 Task: Add Sprouts Organic Wide Egg Noodles to the cart.
Action: Mouse moved to (22, 87)
Screenshot: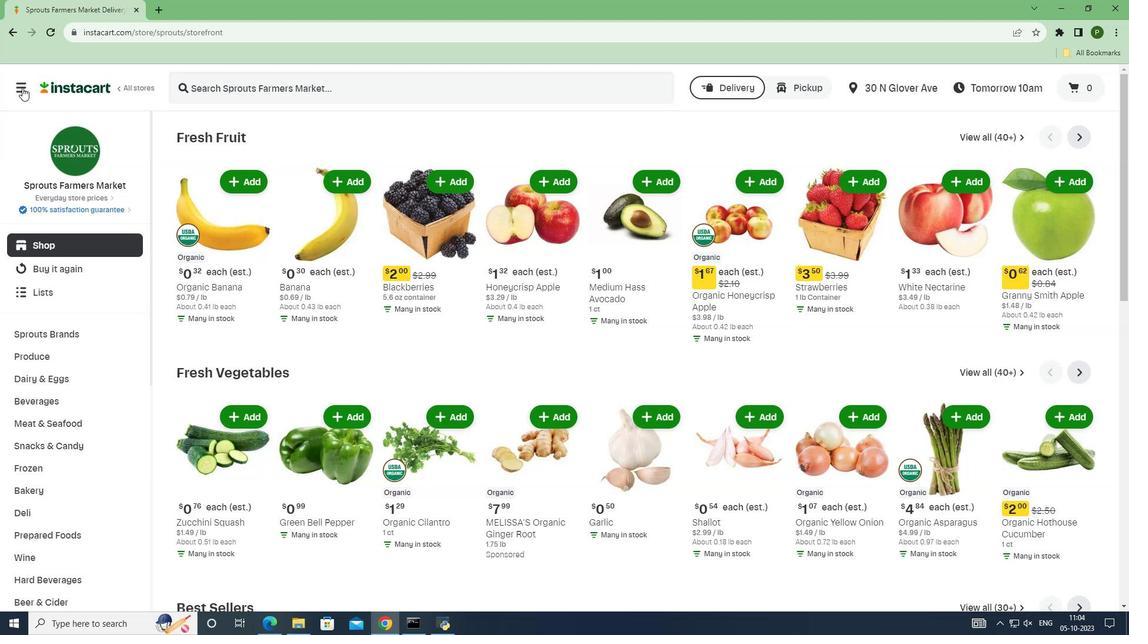 
Action: Mouse pressed left at (22, 87)
Screenshot: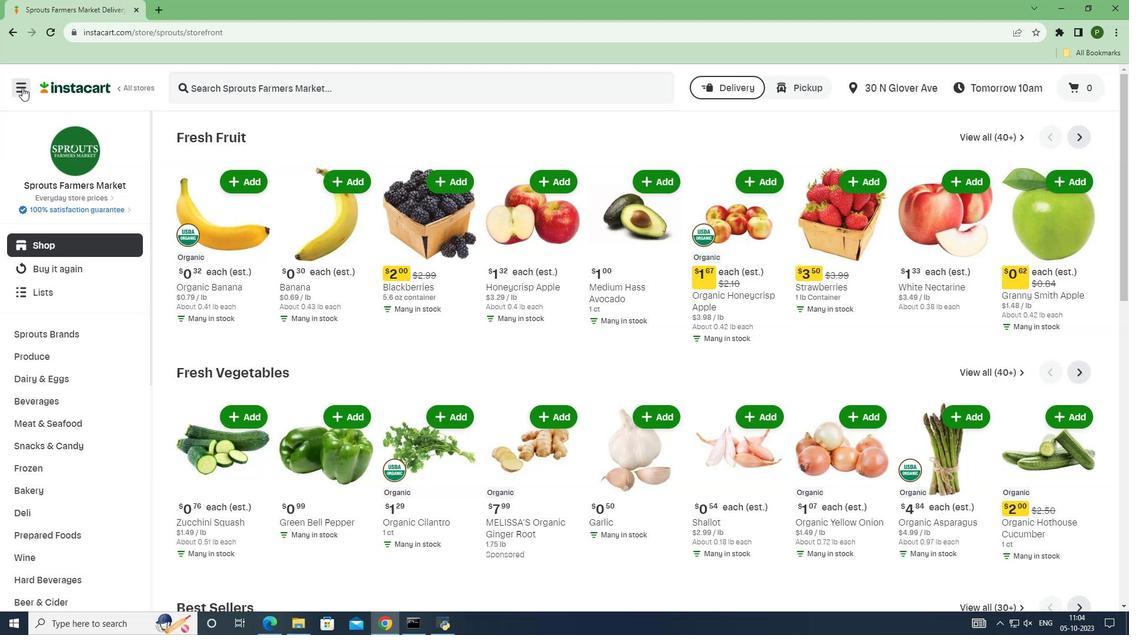 
Action: Mouse moved to (46, 327)
Screenshot: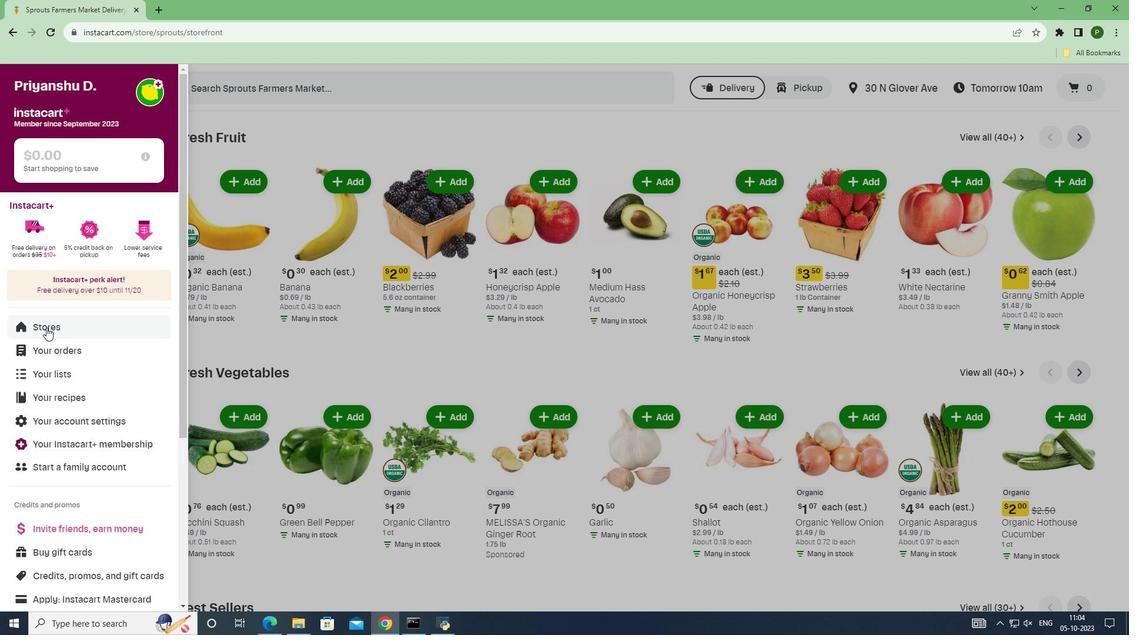 
Action: Mouse pressed left at (46, 327)
Screenshot: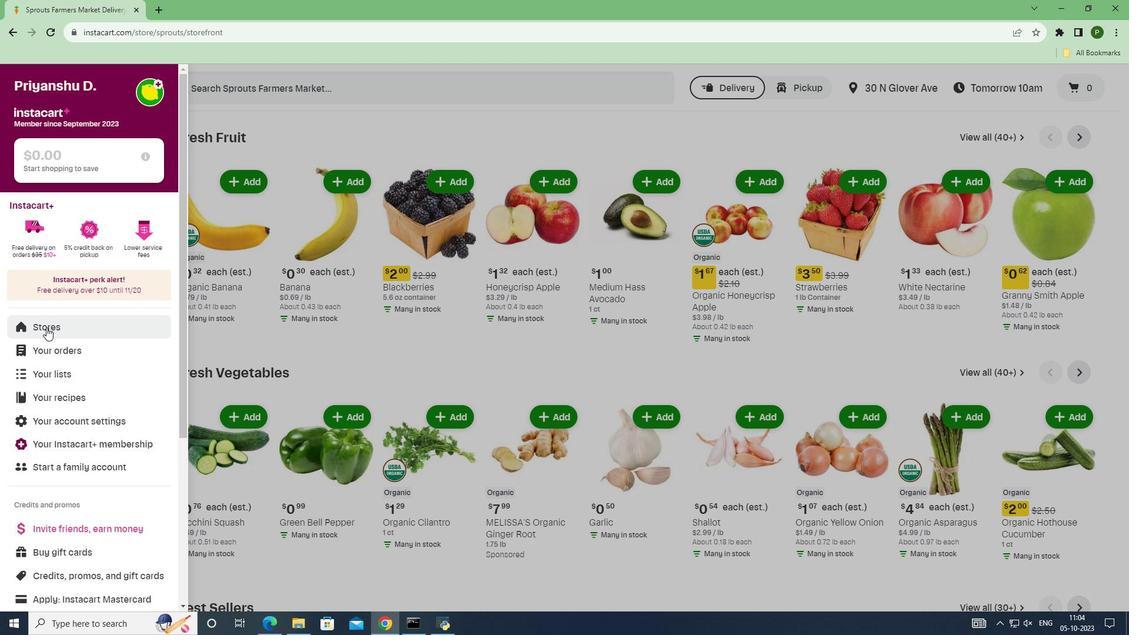 
Action: Mouse moved to (278, 140)
Screenshot: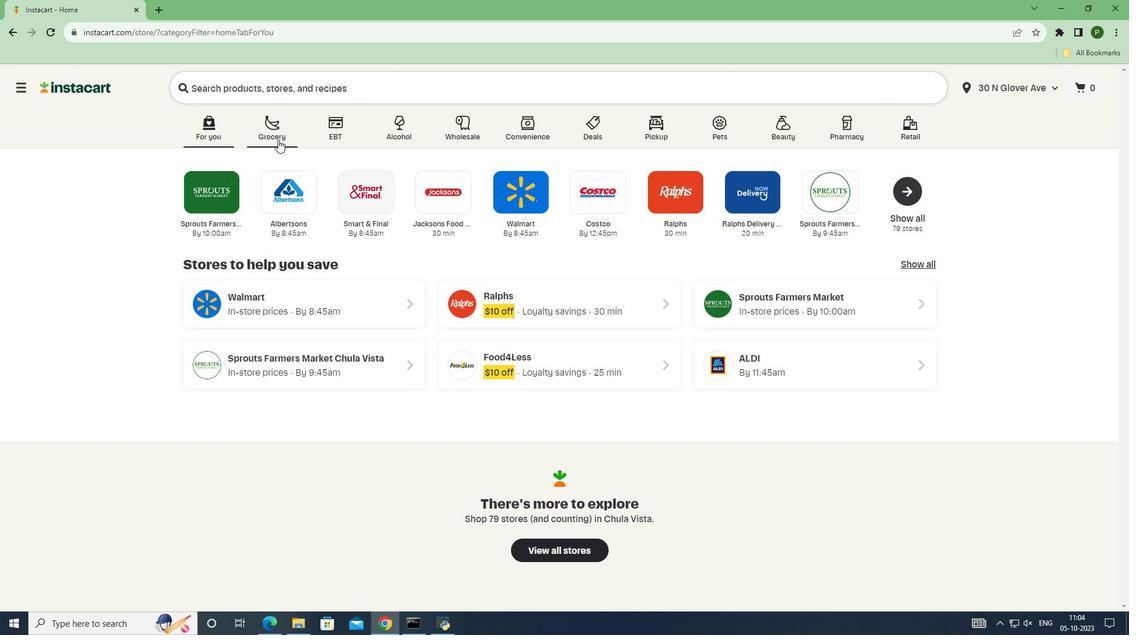 
Action: Mouse pressed left at (278, 140)
Screenshot: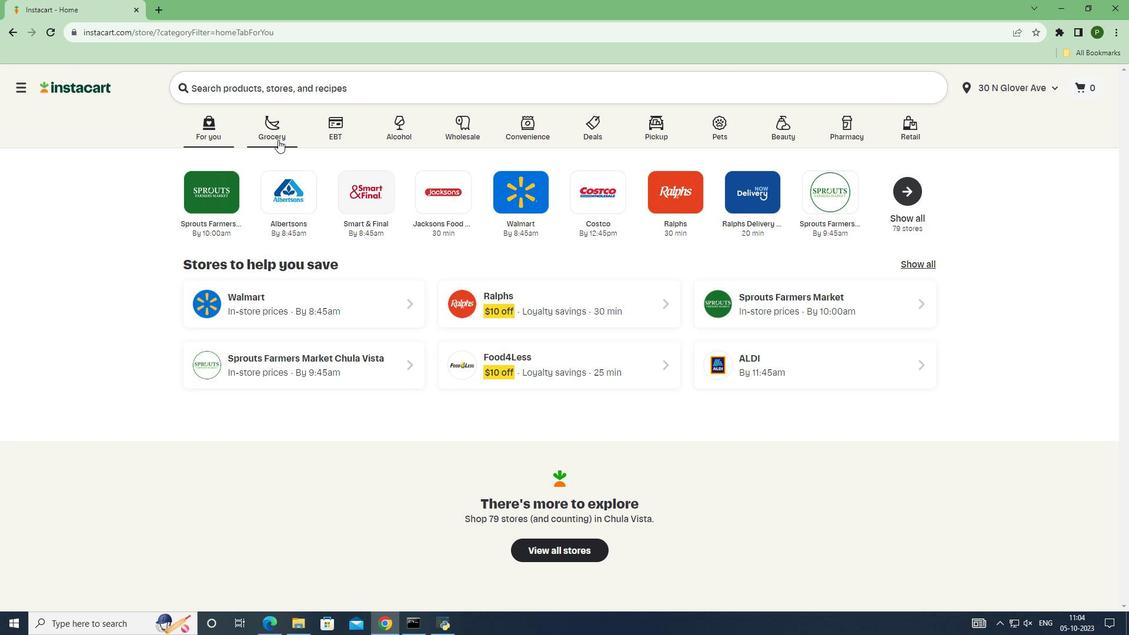
Action: Mouse moved to (746, 275)
Screenshot: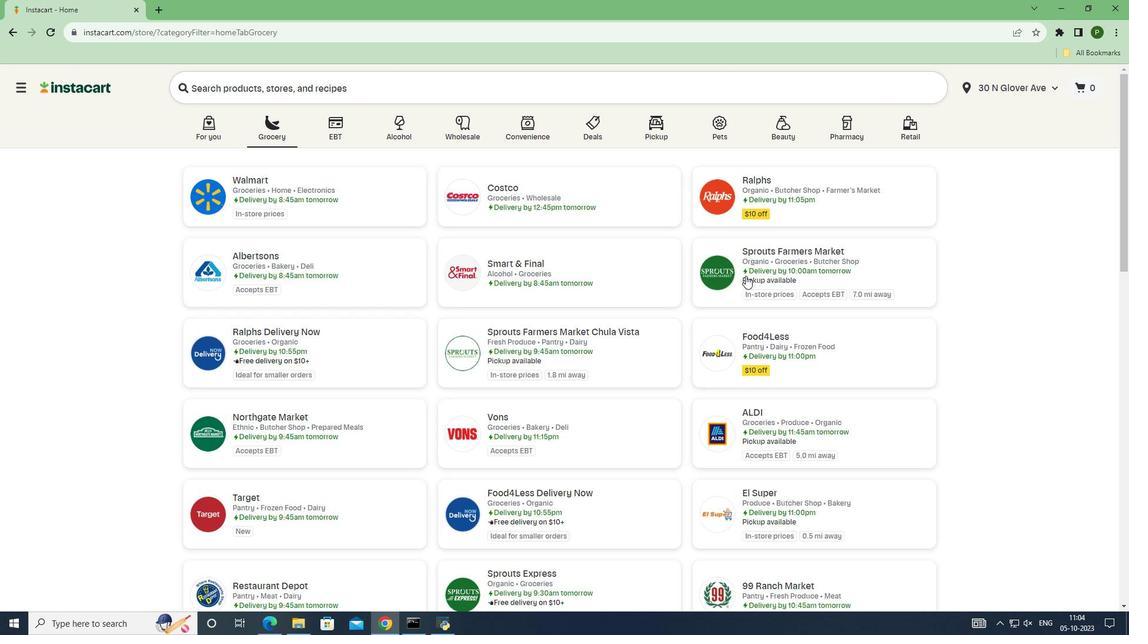 
Action: Mouse pressed left at (746, 275)
Screenshot: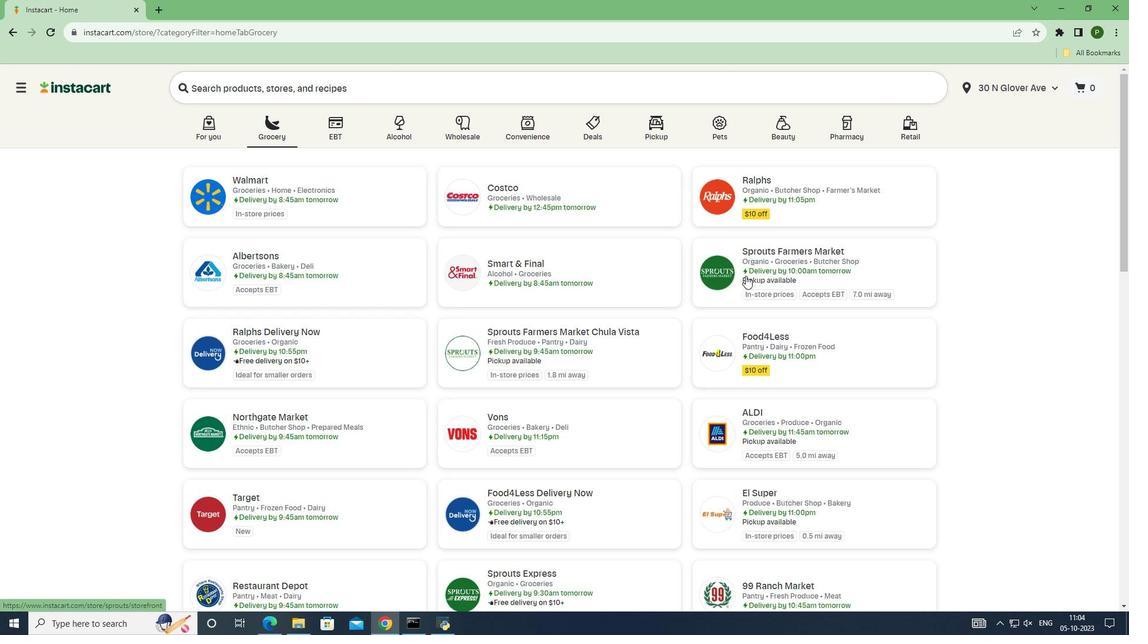 
Action: Mouse moved to (96, 334)
Screenshot: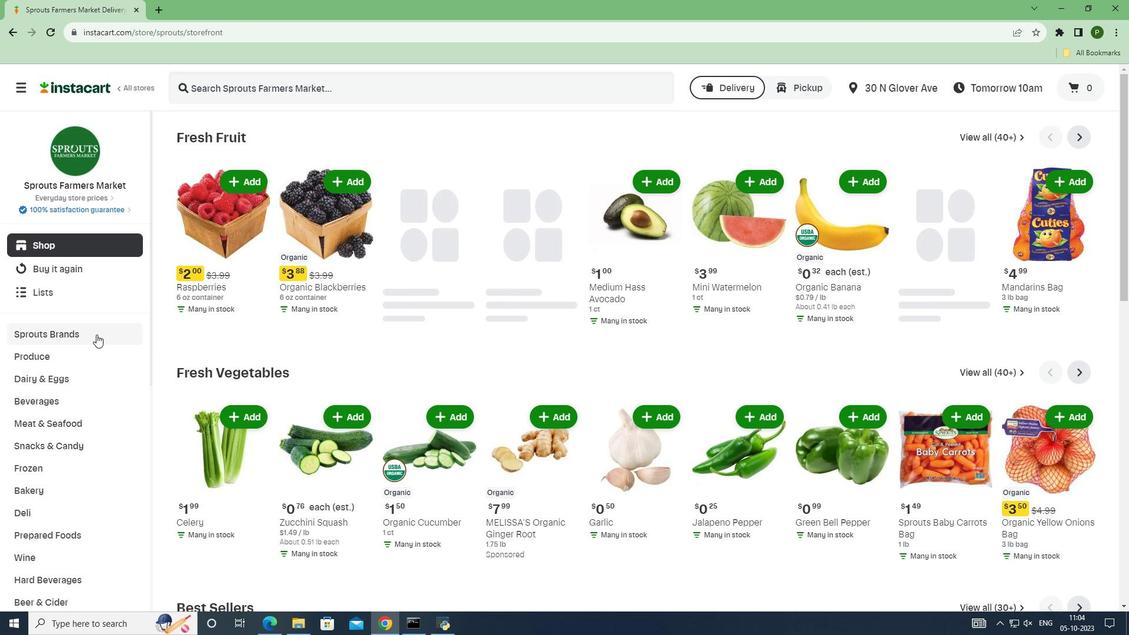 
Action: Mouse pressed left at (96, 334)
Screenshot: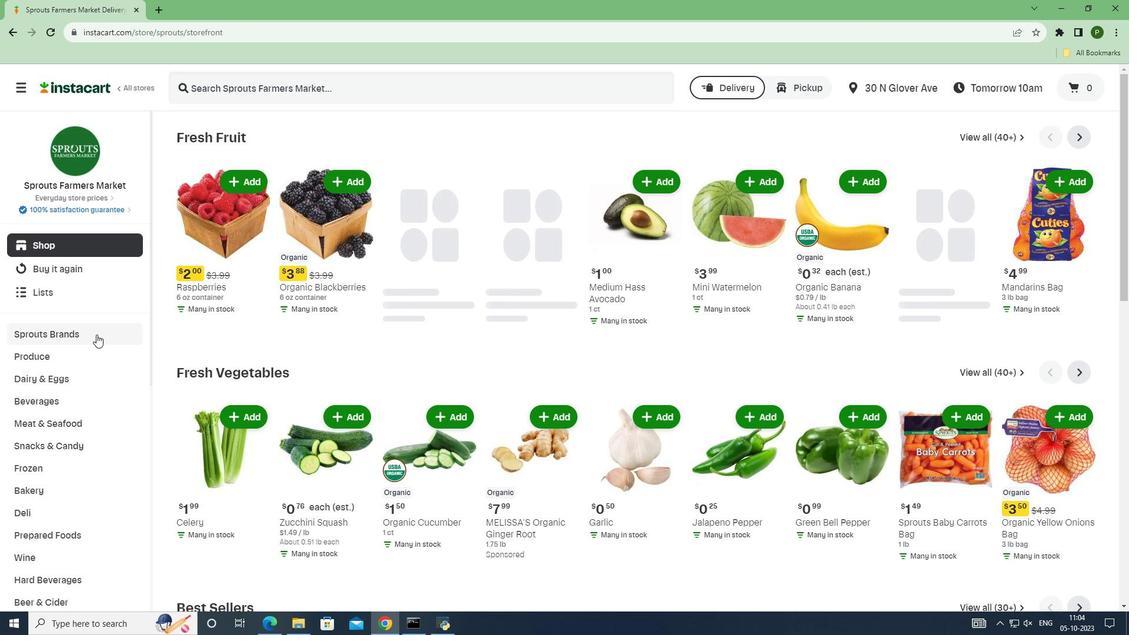 
Action: Mouse moved to (62, 426)
Screenshot: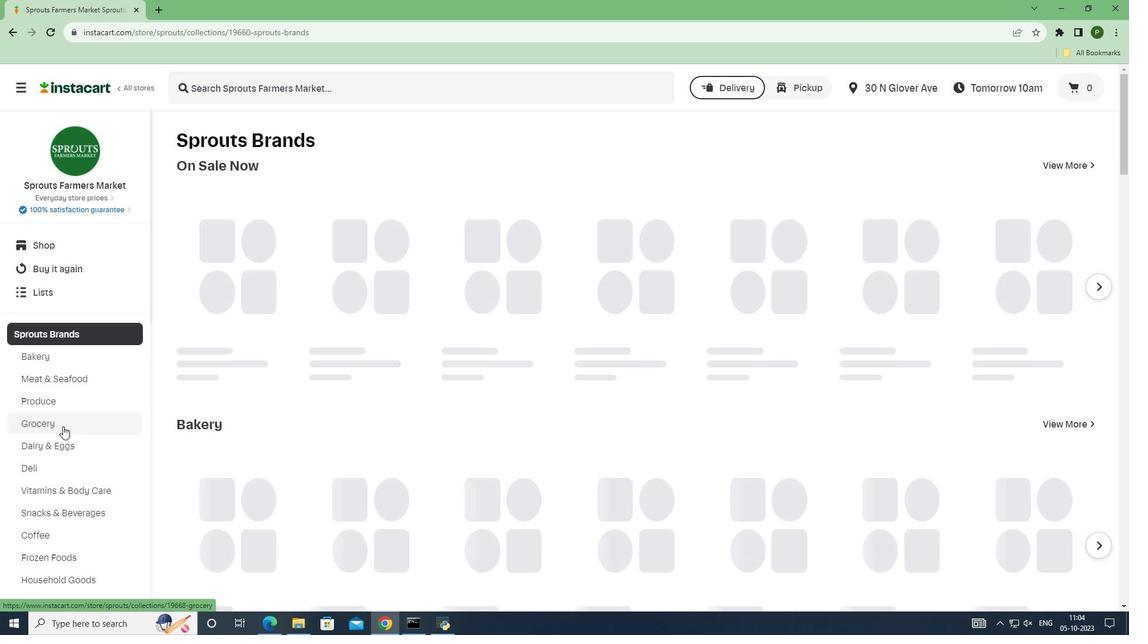
Action: Mouse pressed left at (62, 426)
Screenshot: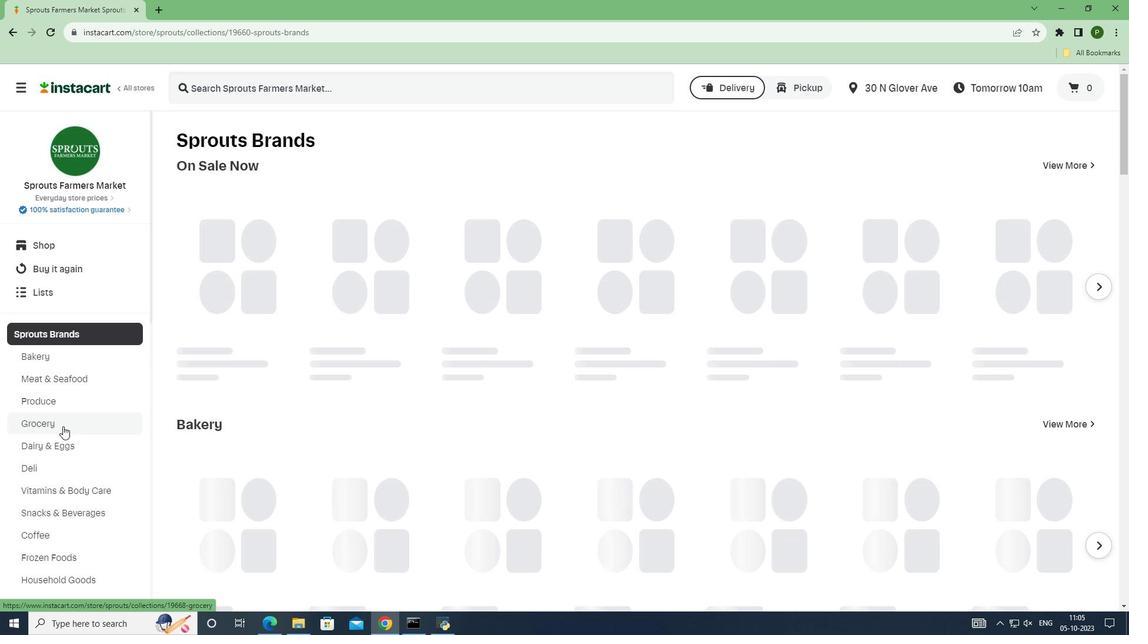 
Action: Mouse moved to (348, 271)
Screenshot: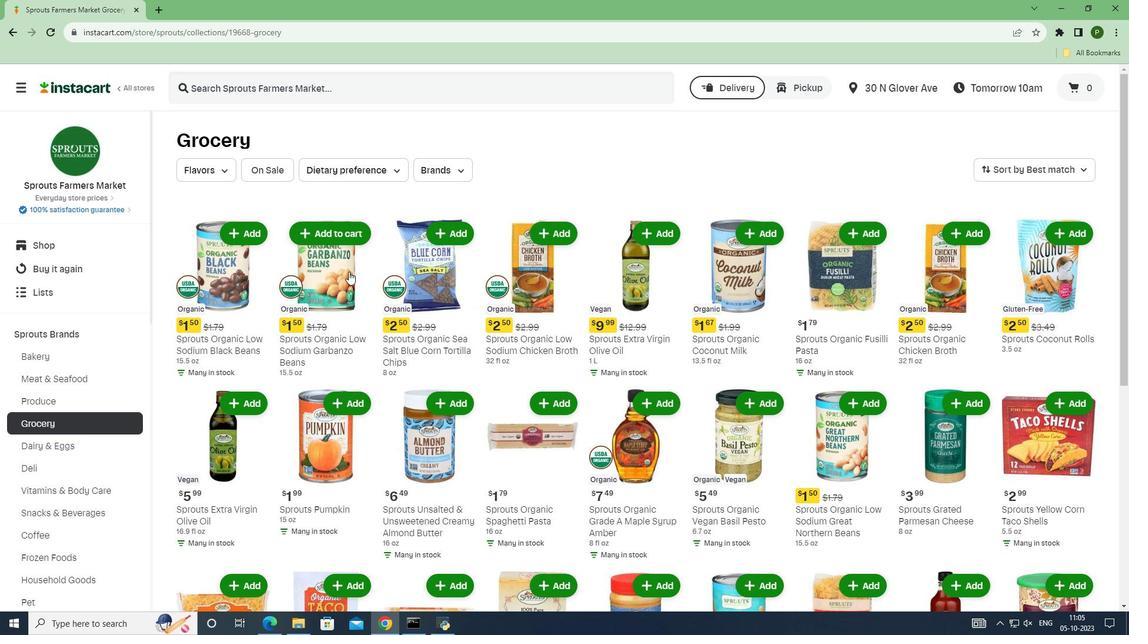 
Action: Mouse scrolled (348, 271) with delta (0, 0)
Screenshot: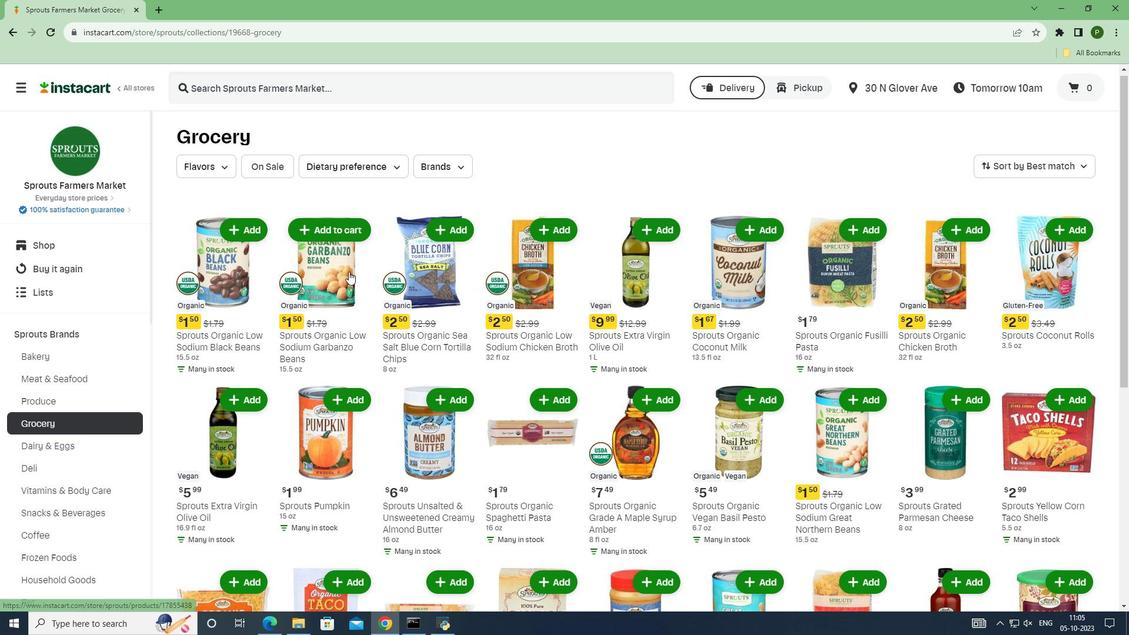 
Action: Mouse scrolled (348, 271) with delta (0, 0)
Screenshot: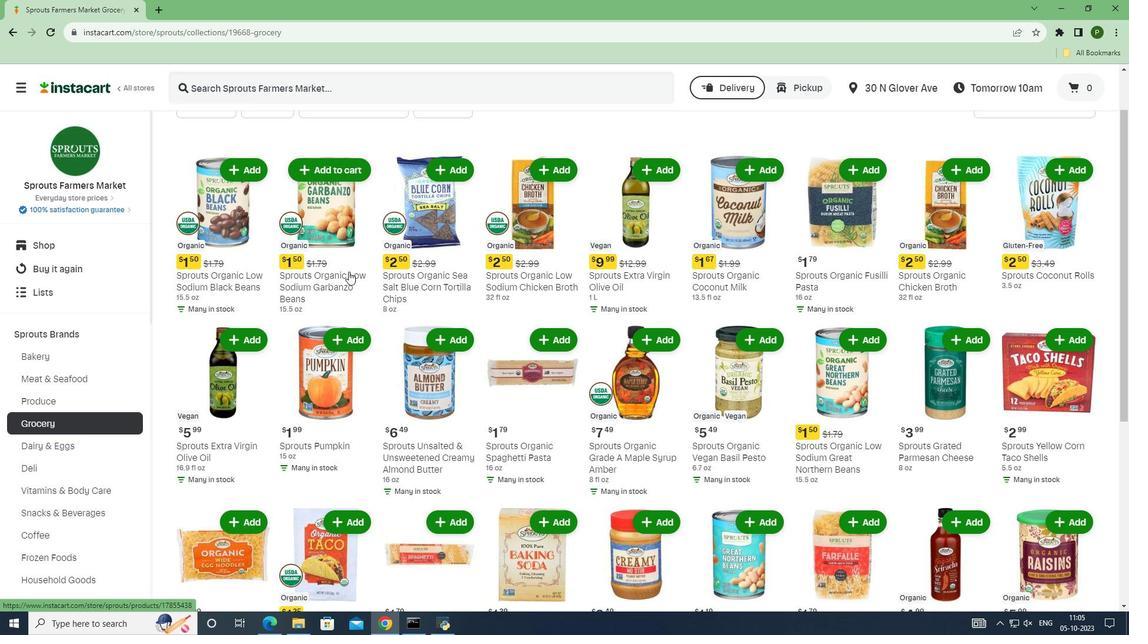
Action: Mouse scrolled (348, 271) with delta (0, 0)
Screenshot: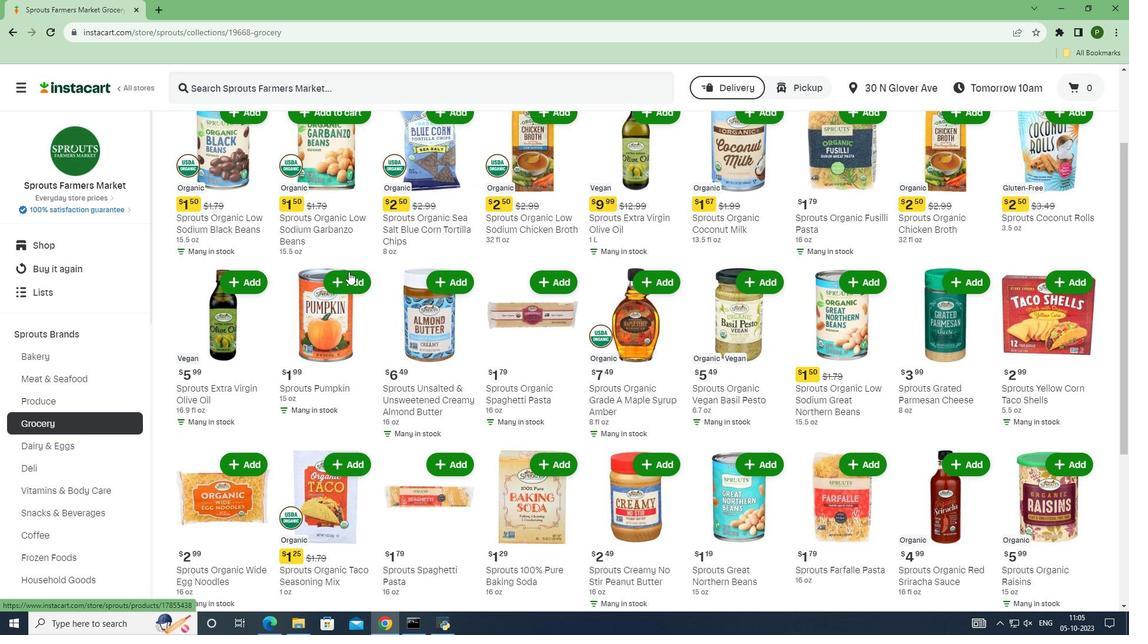 
Action: Mouse scrolled (348, 271) with delta (0, 0)
Screenshot: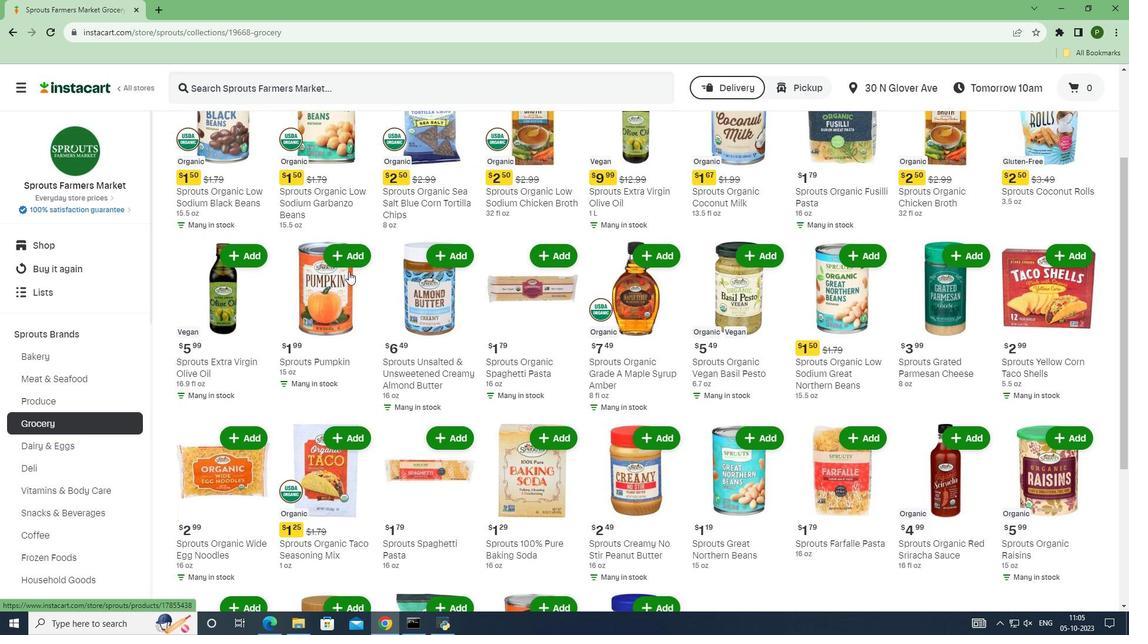 
Action: Mouse scrolled (348, 271) with delta (0, 0)
Screenshot: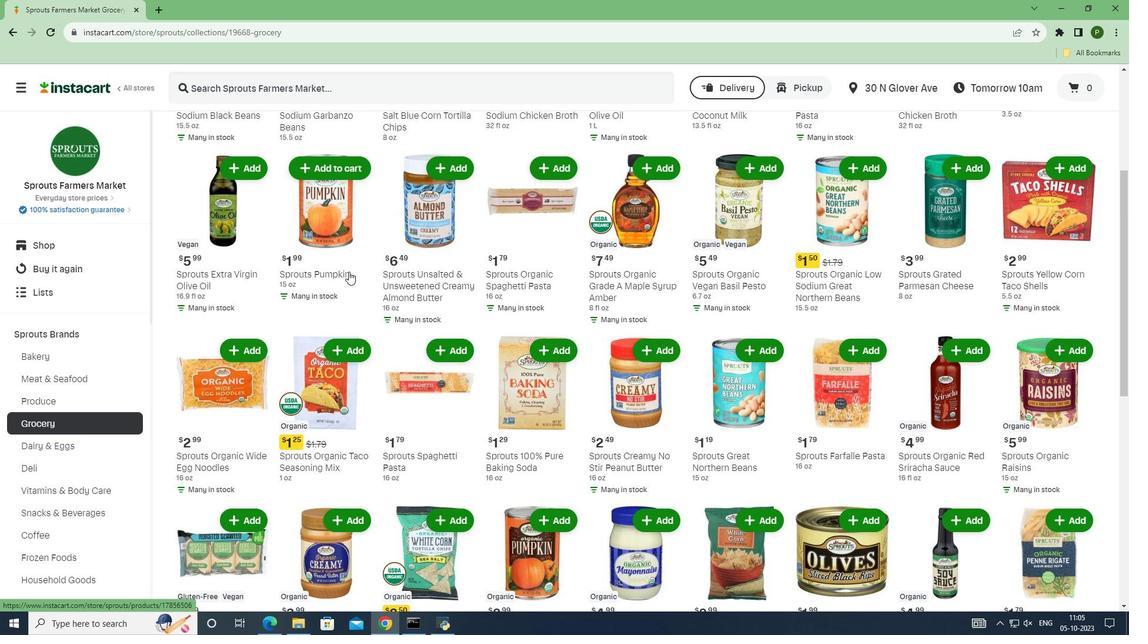 
Action: Mouse moved to (230, 285)
Screenshot: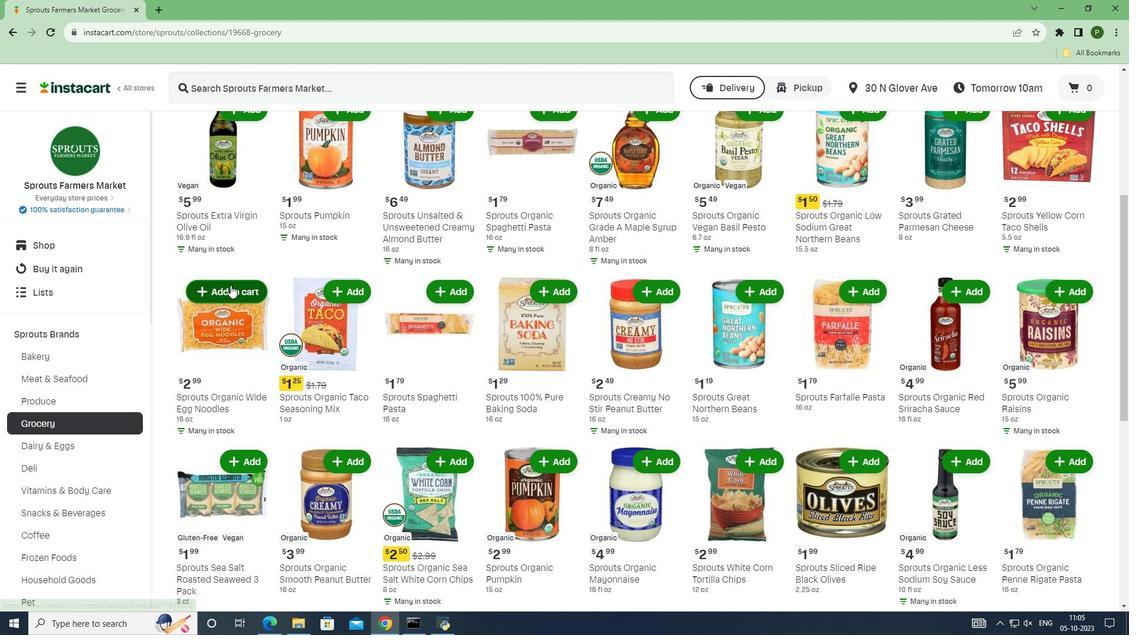 
Action: Mouse pressed left at (230, 285)
Screenshot: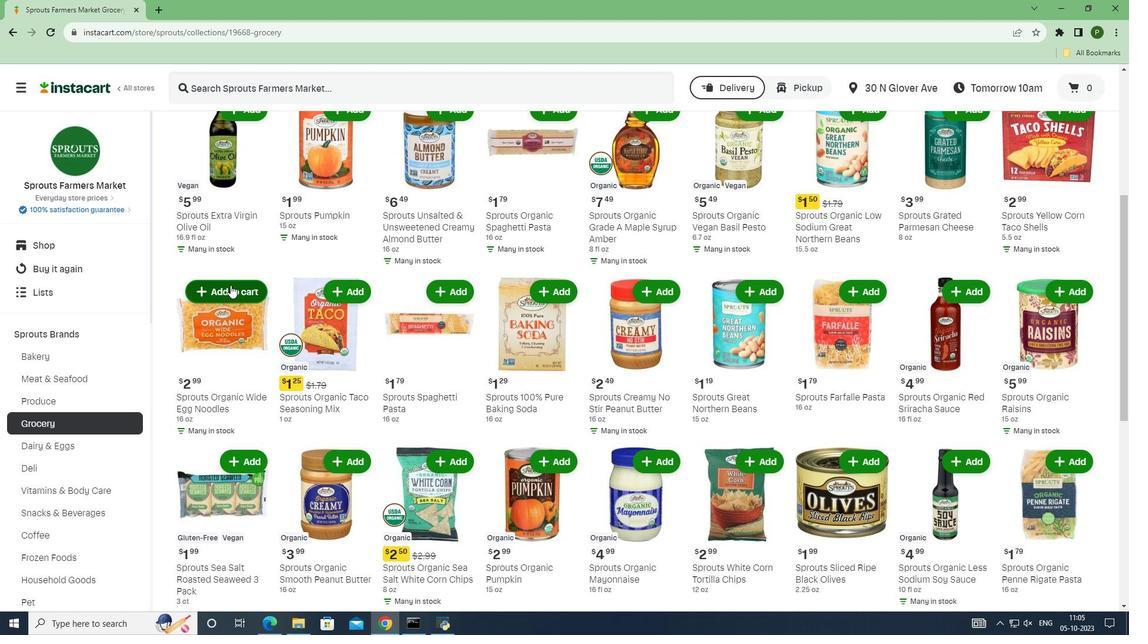 
